 Task: Reply to email   from  to Email0092 with a message Message0094
Action: Mouse moved to (495, 25)
Screenshot: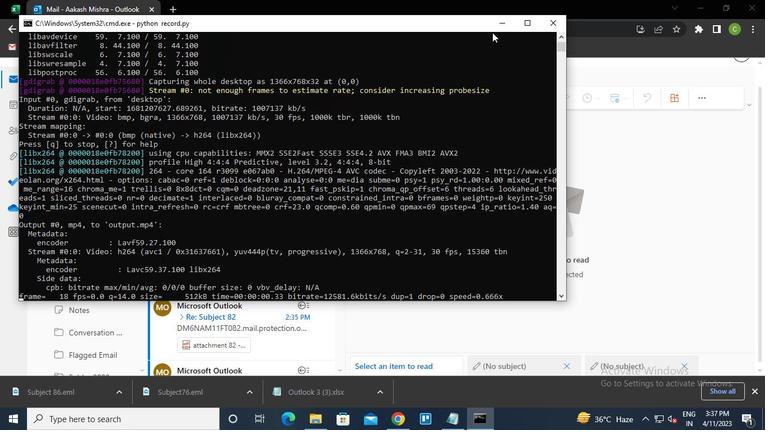 
Action: Mouse pressed left at (495, 25)
Screenshot: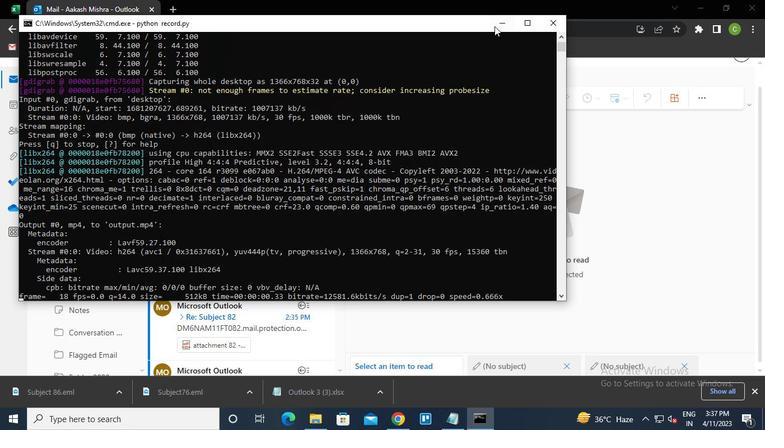 
Action: Mouse moved to (89, 219)
Screenshot: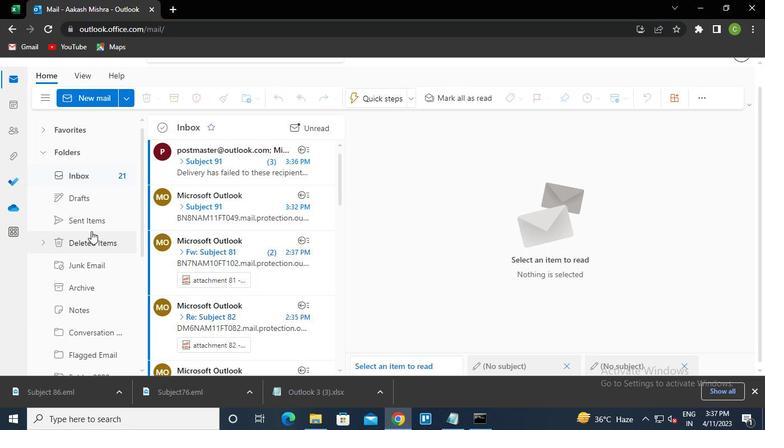 
Action: Mouse pressed left at (89, 219)
Screenshot: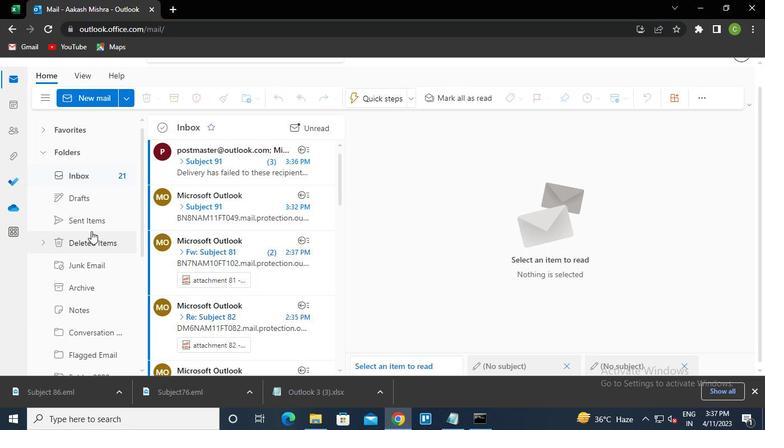 
Action: Mouse moved to (237, 221)
Screenshot: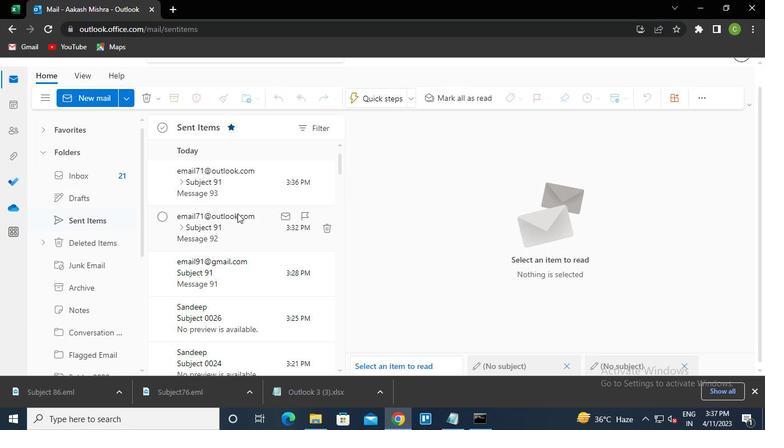 
Action: Mouse pressed left at (237, 221)
Screenshot: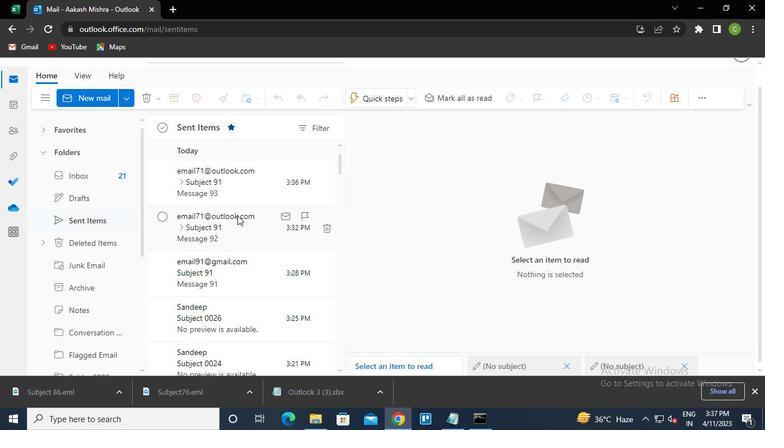 
Action: Mouse moved to (662, 157)
Screenshot: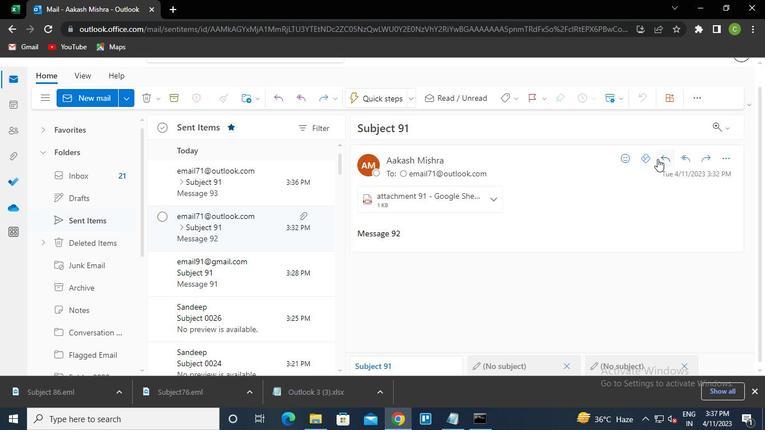 
Action: Mouse pressed left at (662, 157)
Screenshot: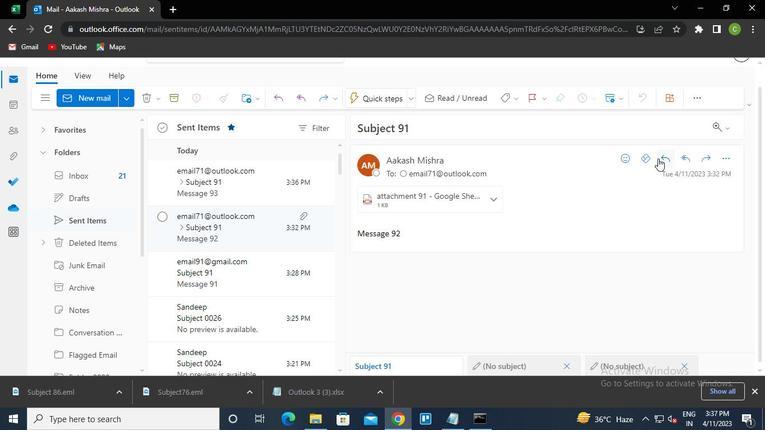 
Action: Mouse moved to (538, 128)
Screenshot: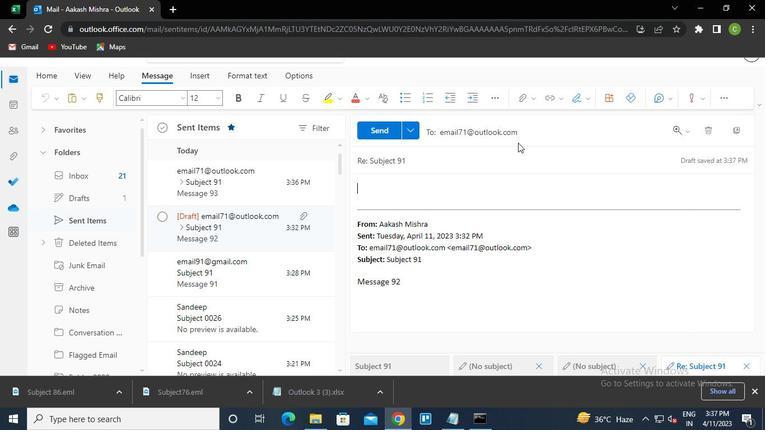 
Action: Mouse pressed left at (538, 128)
Screenshot: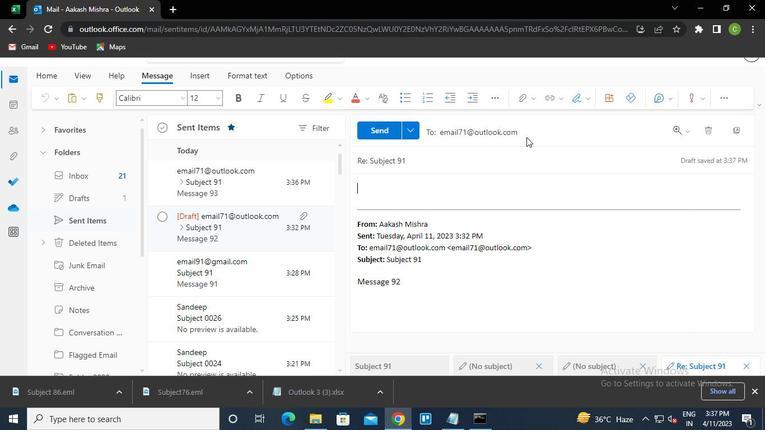 
Action: Mouse moved to (484, 162)
Screenshot: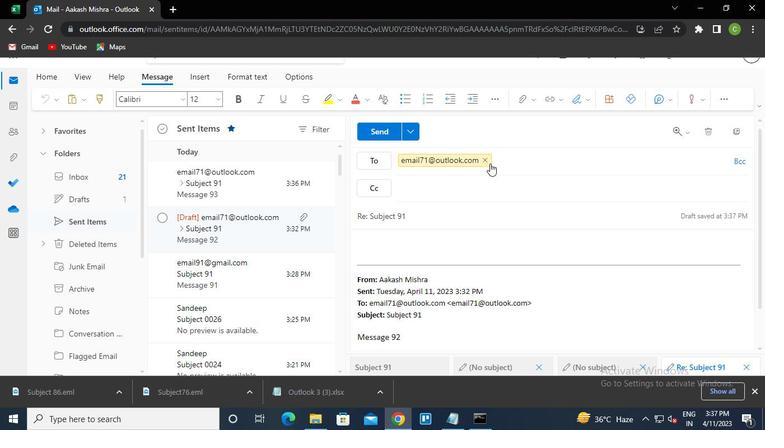 
Action: Mouse pressed left at (484, 162)
Screenshot: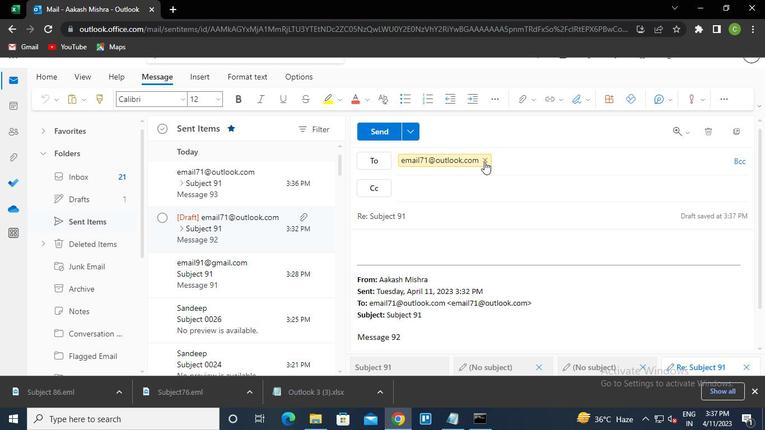 
Action: Keyboard e
Screenshot: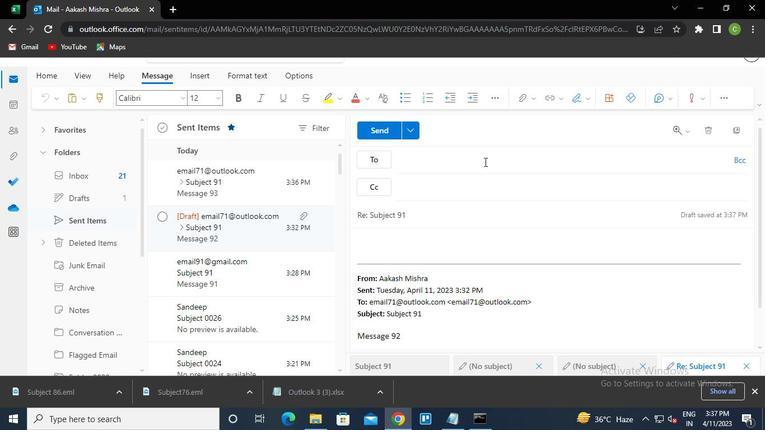 
Action: Keyboard m
Screenshot: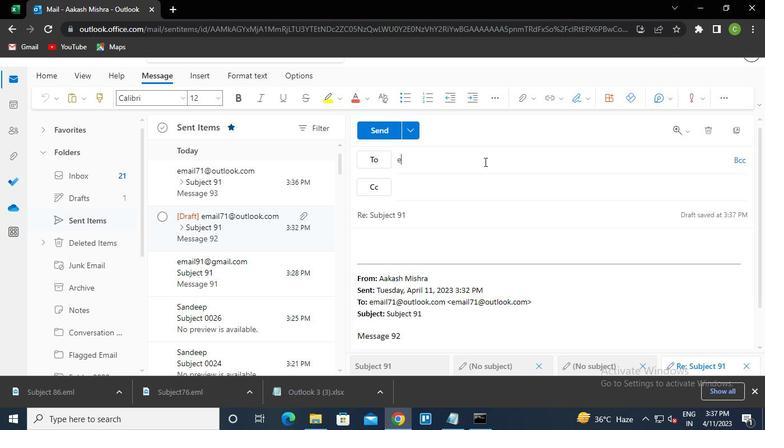 
Action: Keyboard a
Screenshot: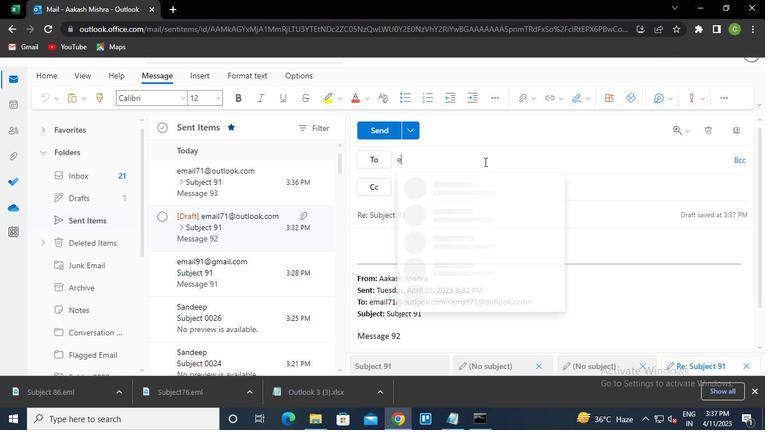 
Action: Keyboard i
Screenshot: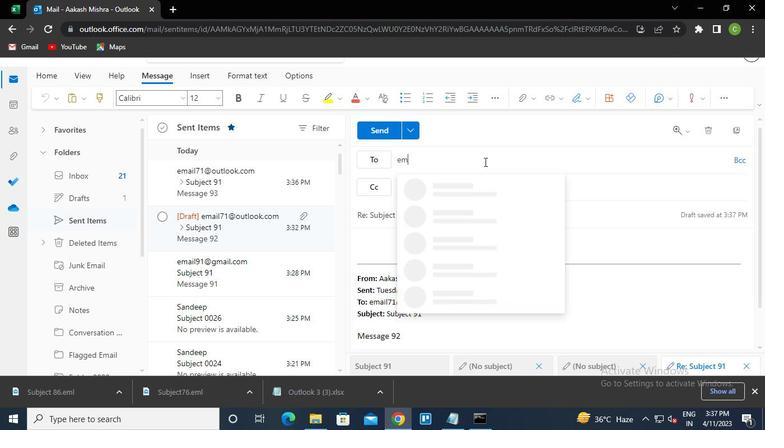 
Action: Keyboard l
Screenshot: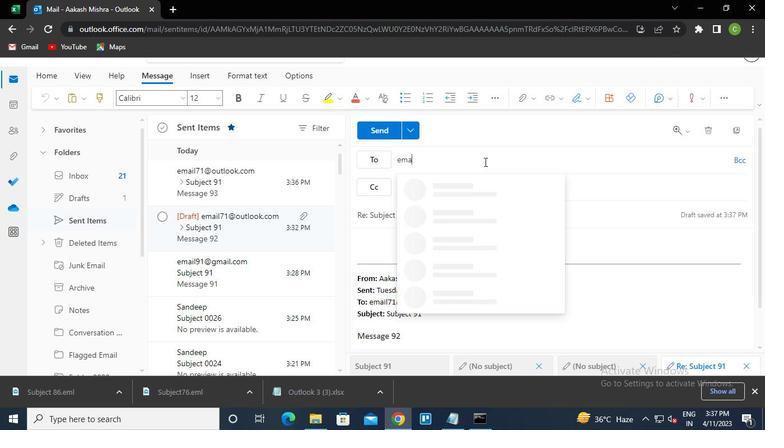 
Action: Keyboard <105>
Screenshot: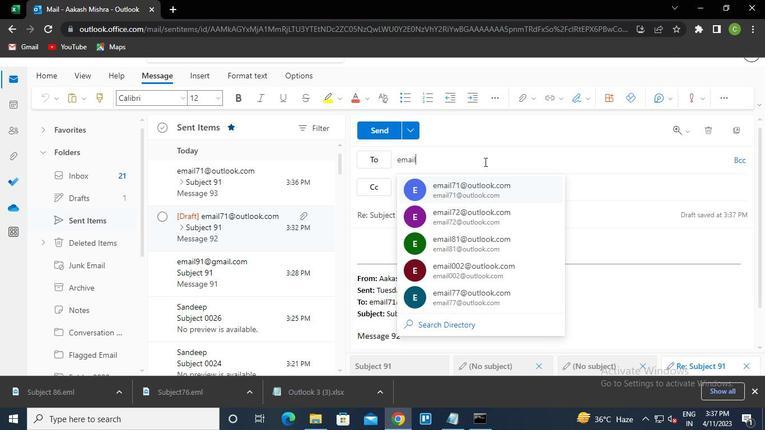 
Action: Keyboard <98>
Screenshot: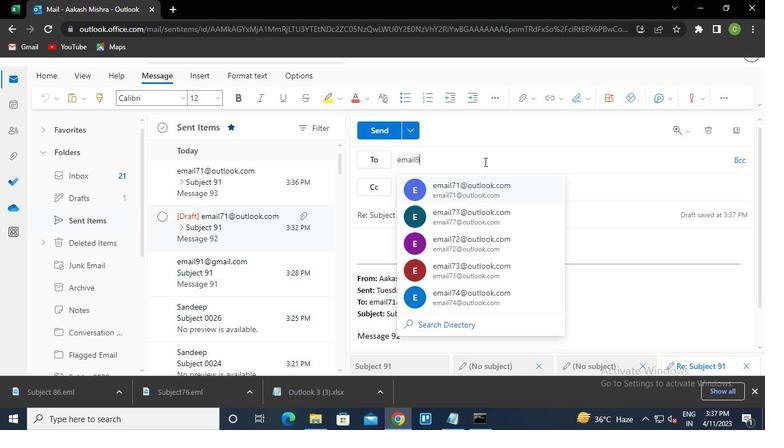 
Action: Keyboard Key.shift
Screenshot: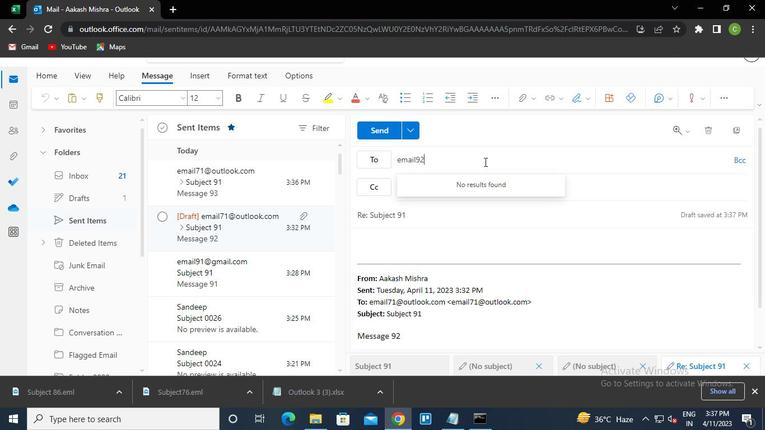 
Action: Keyboard @
Screenshot: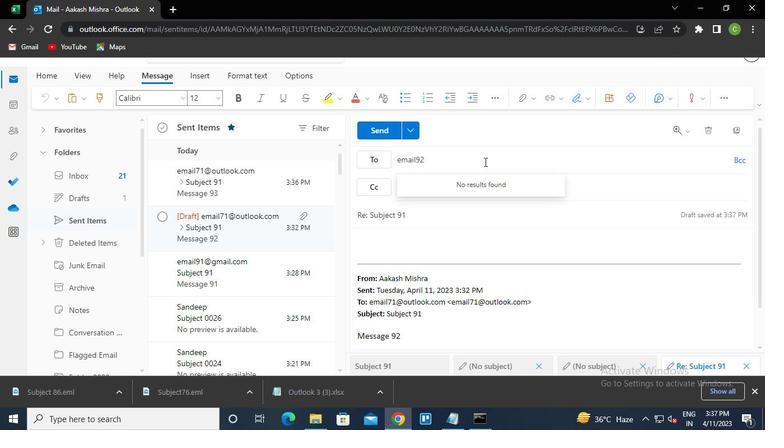 
Action: Keyboard o
Screenshot: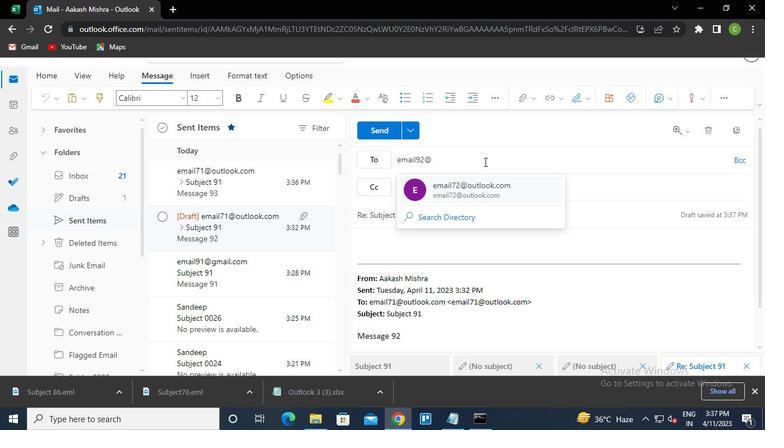 
Action: Keyboard u
Screenshot: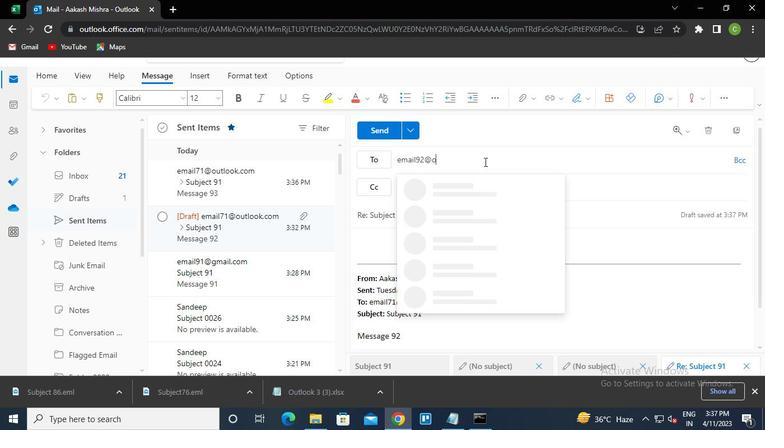 
Action: Keyboard t
Screenshot: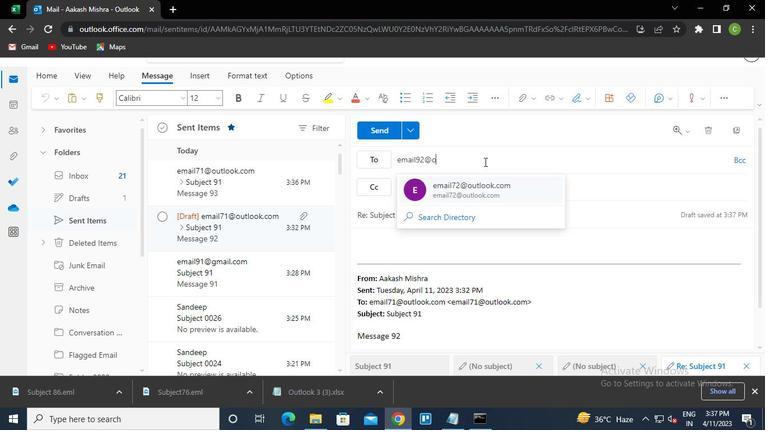 
Action: Keyboard l
Screenshot: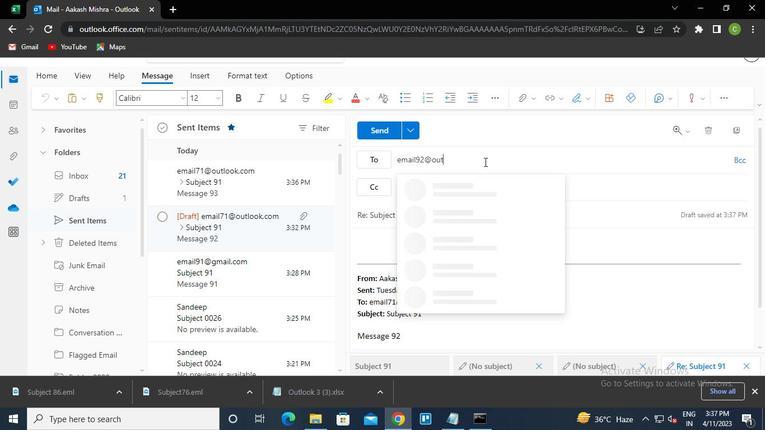 
Action: Keyboard o
Screenshot: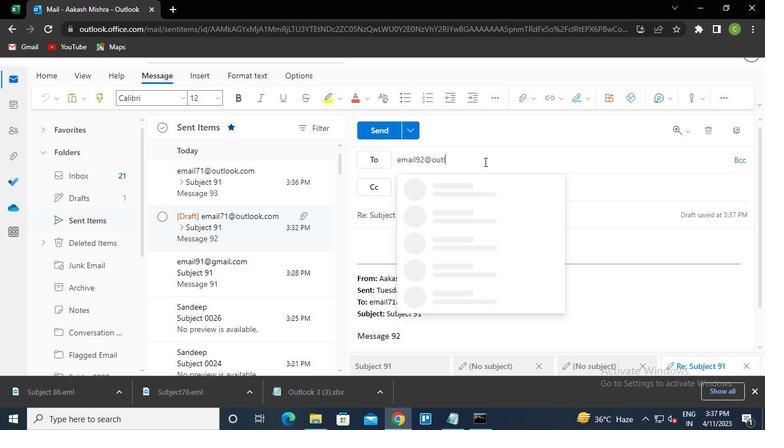 
Action: Keyboard o
Screenshot: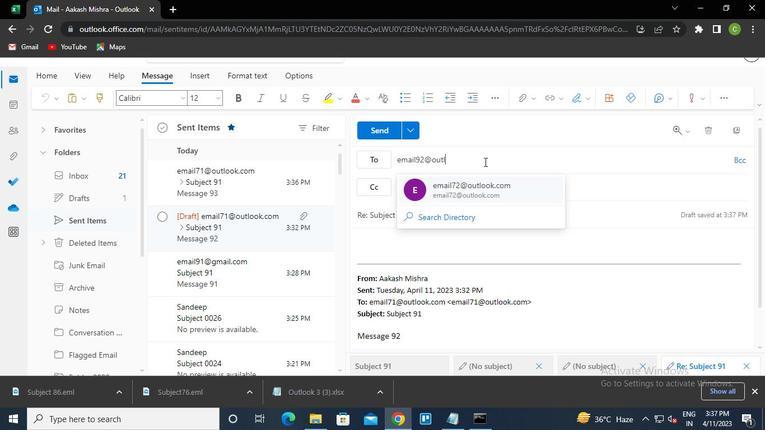
Action: Keyboard k
Screenshot: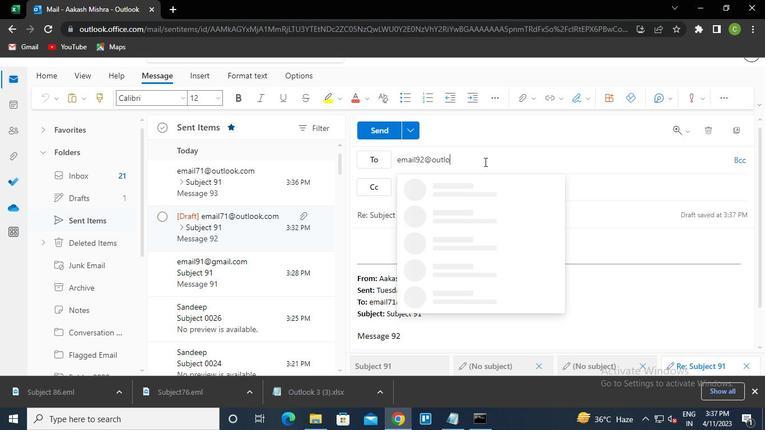 
Action: Keyboard .
Screenshot: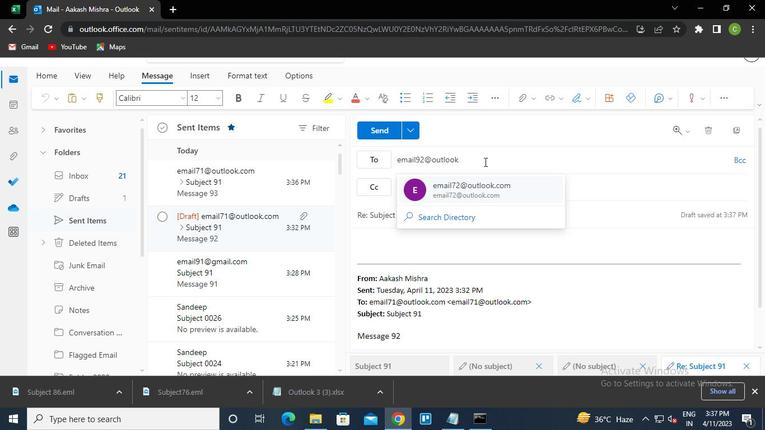 
Action: Keyboard c
Screenshot: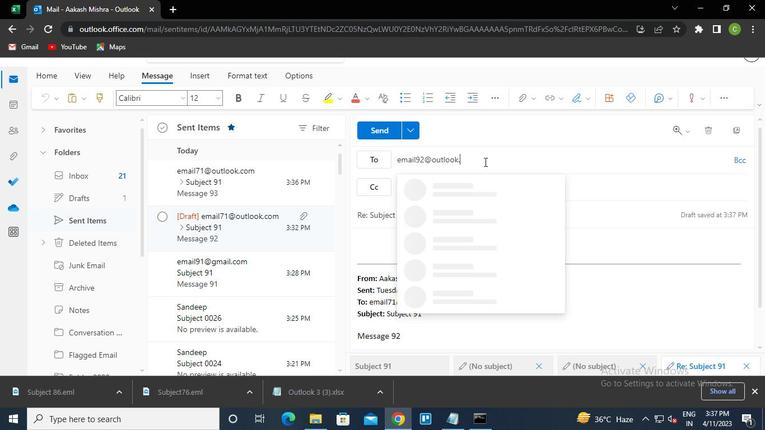 
Action: Keyboard o
Screenshot: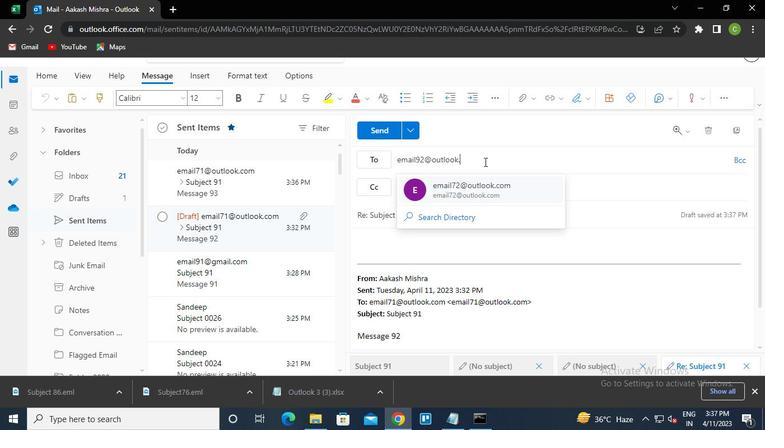 
Action: Keyboard m
Screenshot: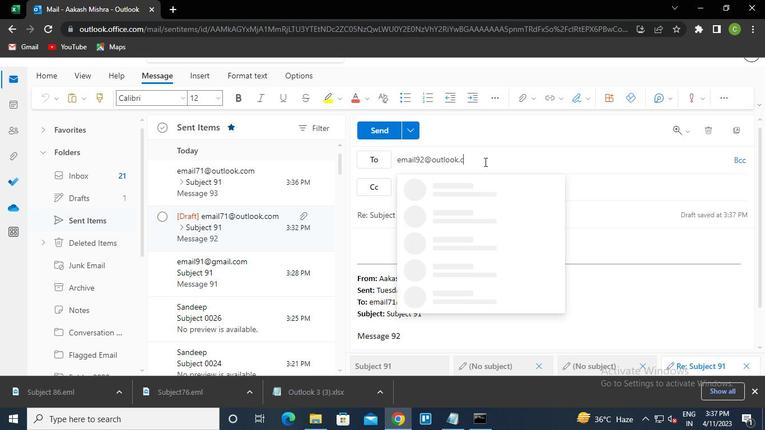 
Action: Keyboard Key.enter
Screenshot: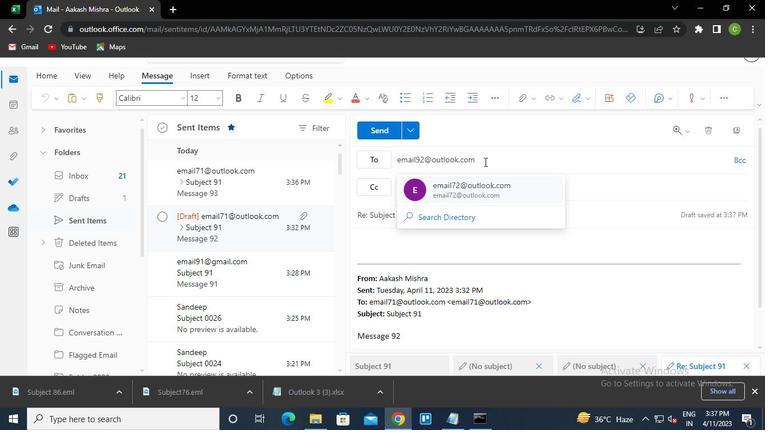 
Action: Mouse moved to (395, 246)
Screenshot: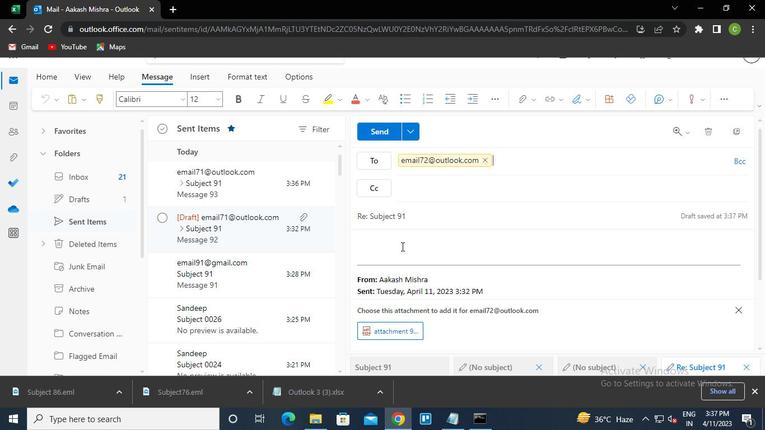 
Action: Mouse pressed left at (395, 246)
Screenshot: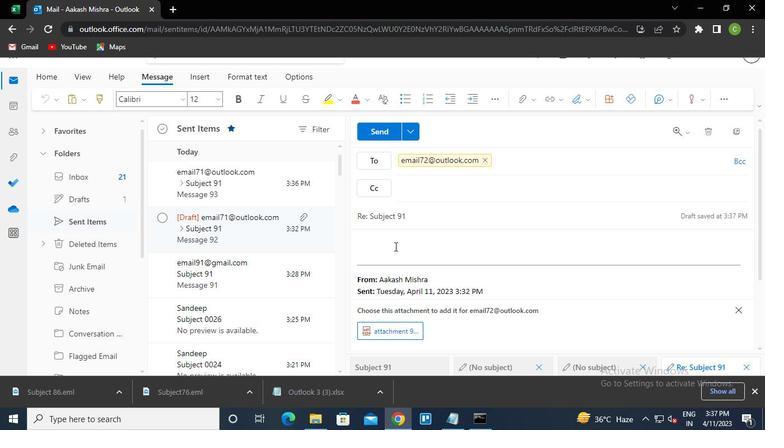 
Action: Keyboard Key.caps_lock
Screenshot: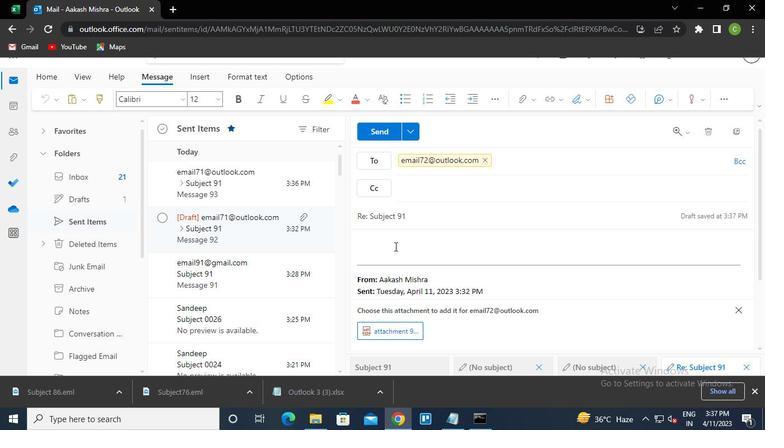
Action: Keyboard m
Screenshot: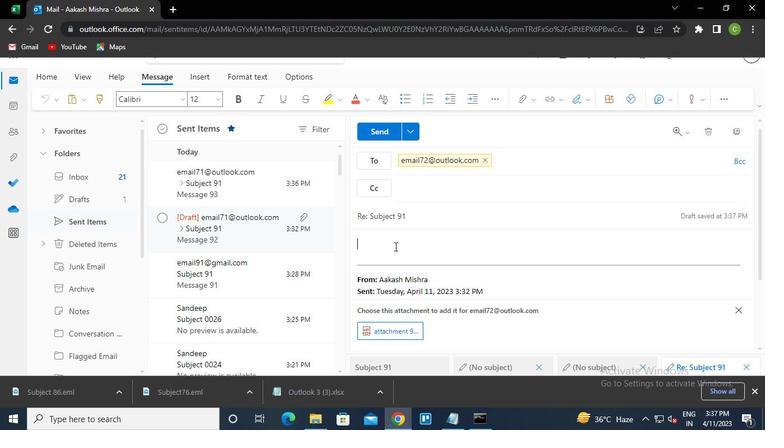 
Action: Keyboard Key.caps_lock
Screenshot: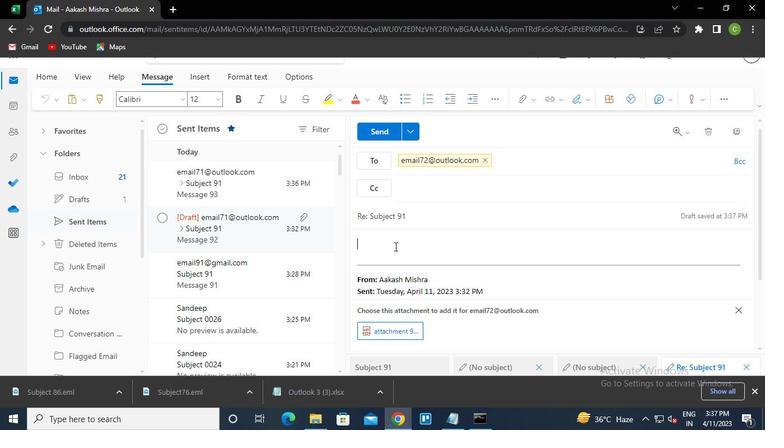 
Action: Keyboard e
Screenshot: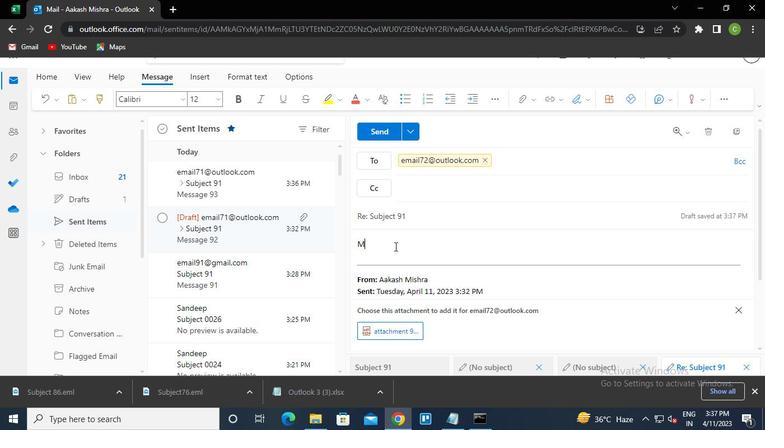 
Action: Keyboard s
Screenshot: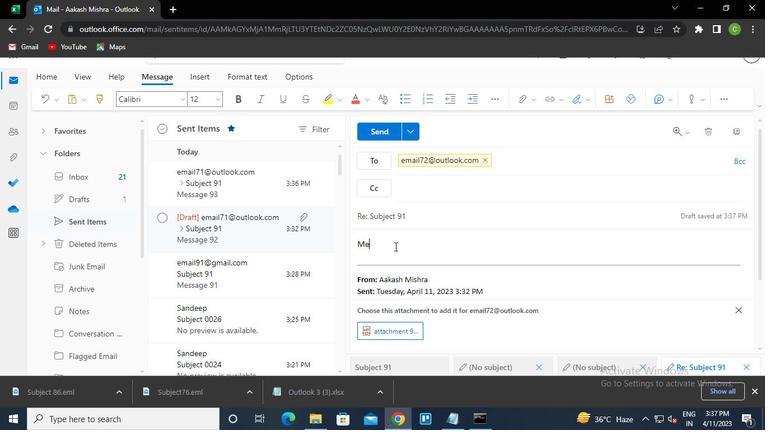
Action: Keyboard s
Screenshot: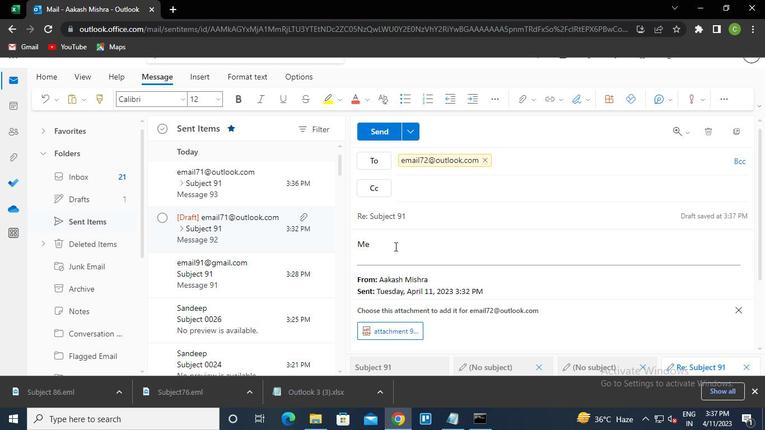 
Action: Keyboard a
Screenshot: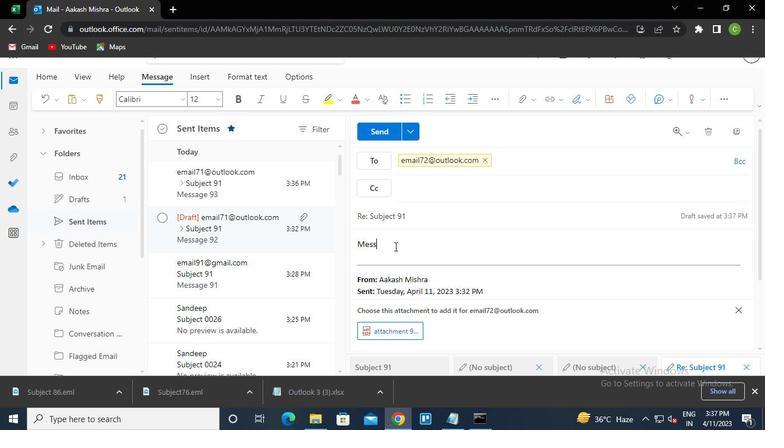 
Action: Keyboard g
Screenshot: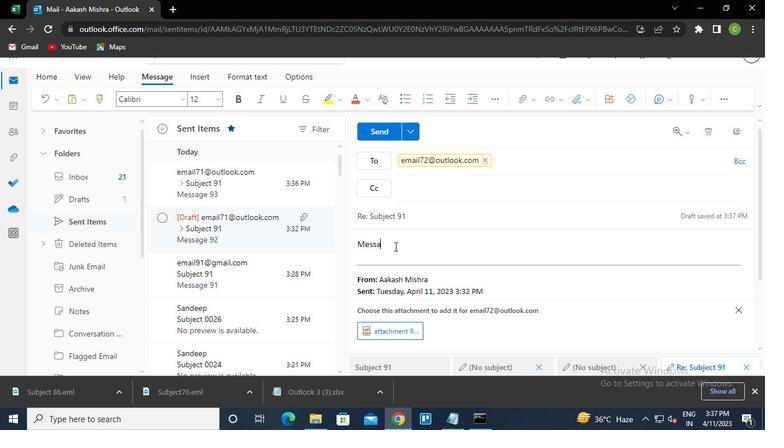 
Action: Keyboard e
Screenshot: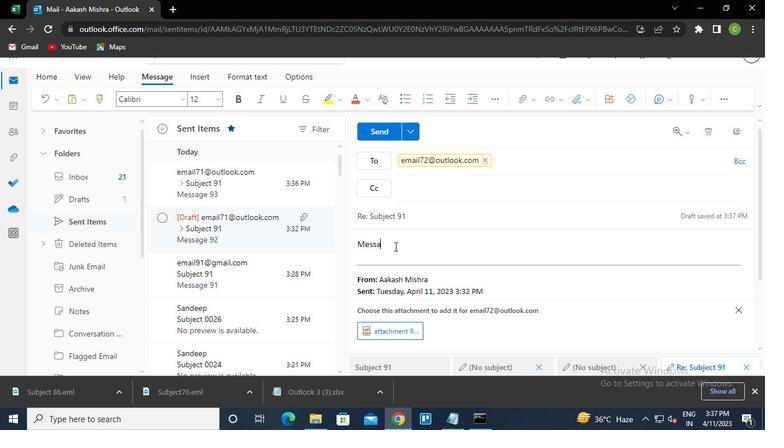
Action: Keyboard Key.space
Screenshot: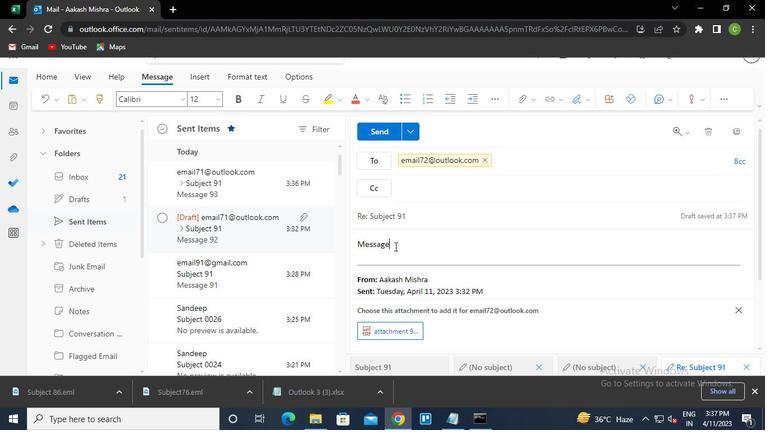 
Action: Keyboard <105>
Screenshot: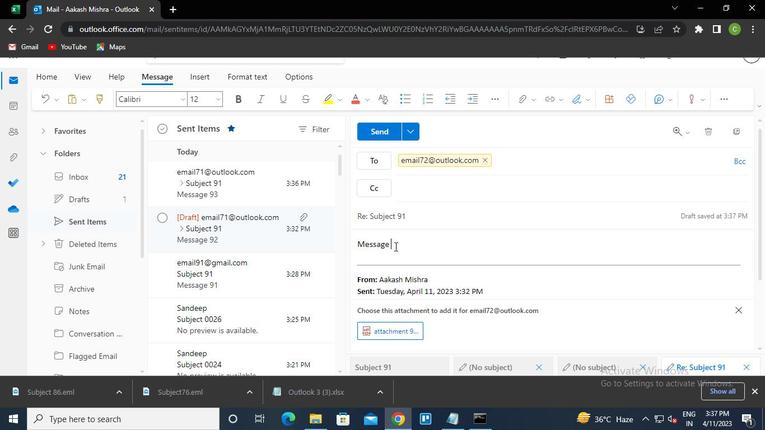 
Action: Keyboard <100>
Screenshot: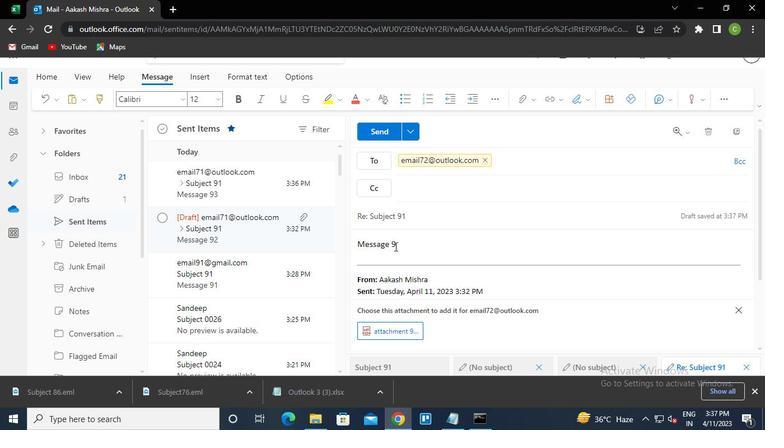 
Action: Mouse moved to (379, 139)
Screenshot: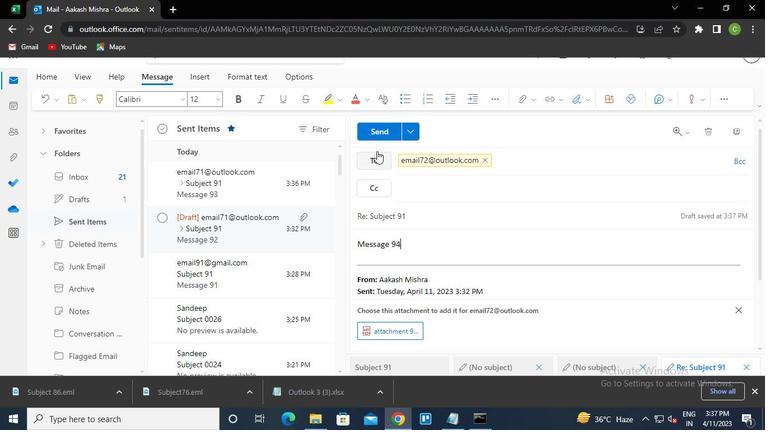 
Action: Mouse pressed left at (379, 139)
Screenshot: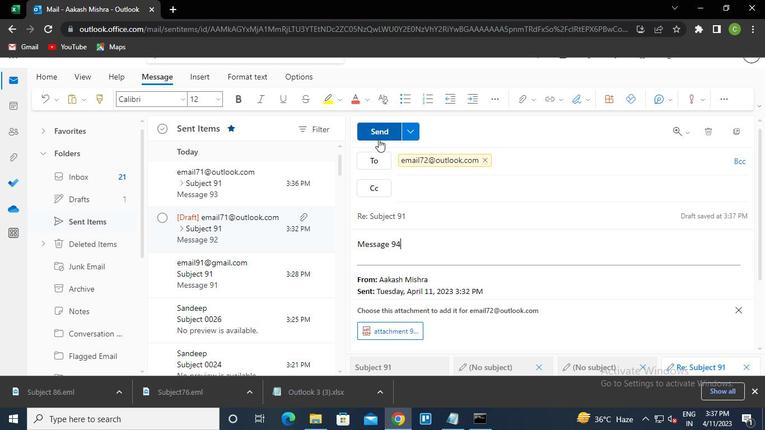 
Action: Mouse moved to (478, 417)
Screenshot: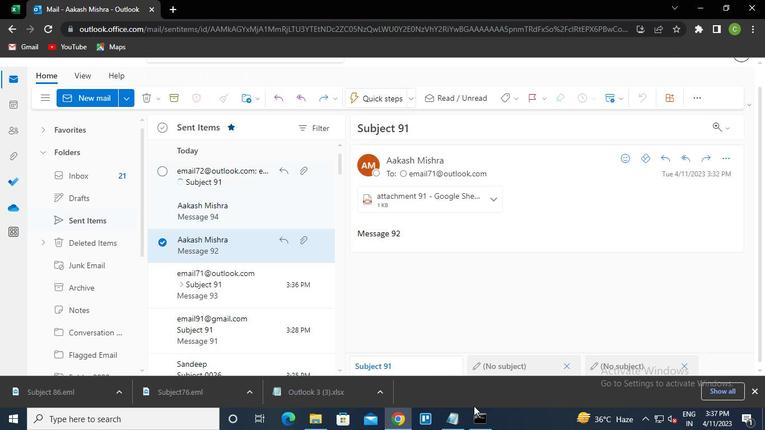 
Action: Mouse pressed left at (478, 417)
Screenshot: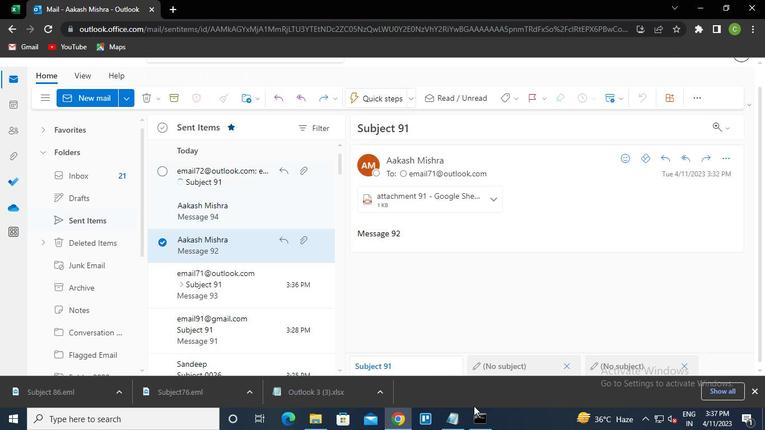 
Action: Mouse moved to (555, 26)
Screenshot: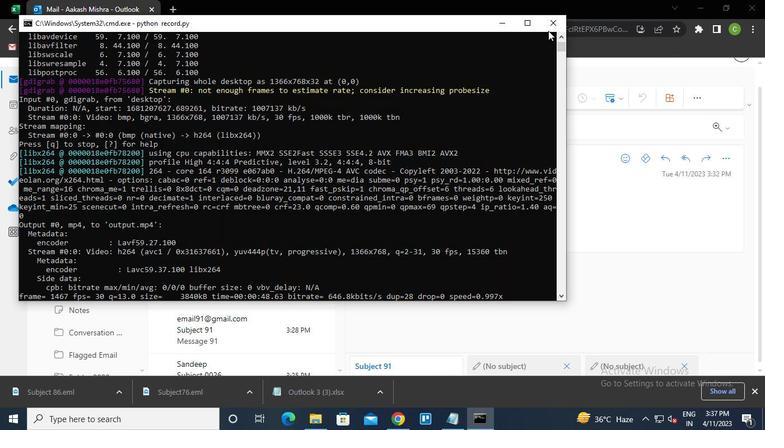 
Action: Mouse pressed left at (555, 26)
Screenshot: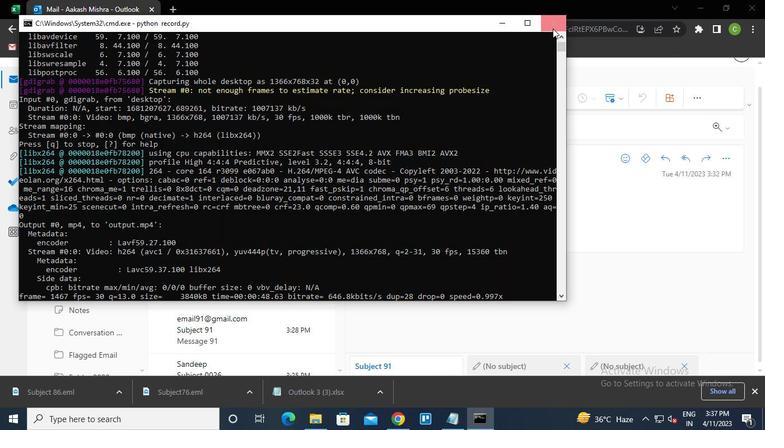 
